 Task: Add the task  Upgrade and migrate company customer support to a cloud-based solution to the section Dev Environment Setup Sprint in the project AptitudeWorks and add a Due Date to the respective task as 2024/02/03
Action: Mouse moved to (622, 428)
Screenshot: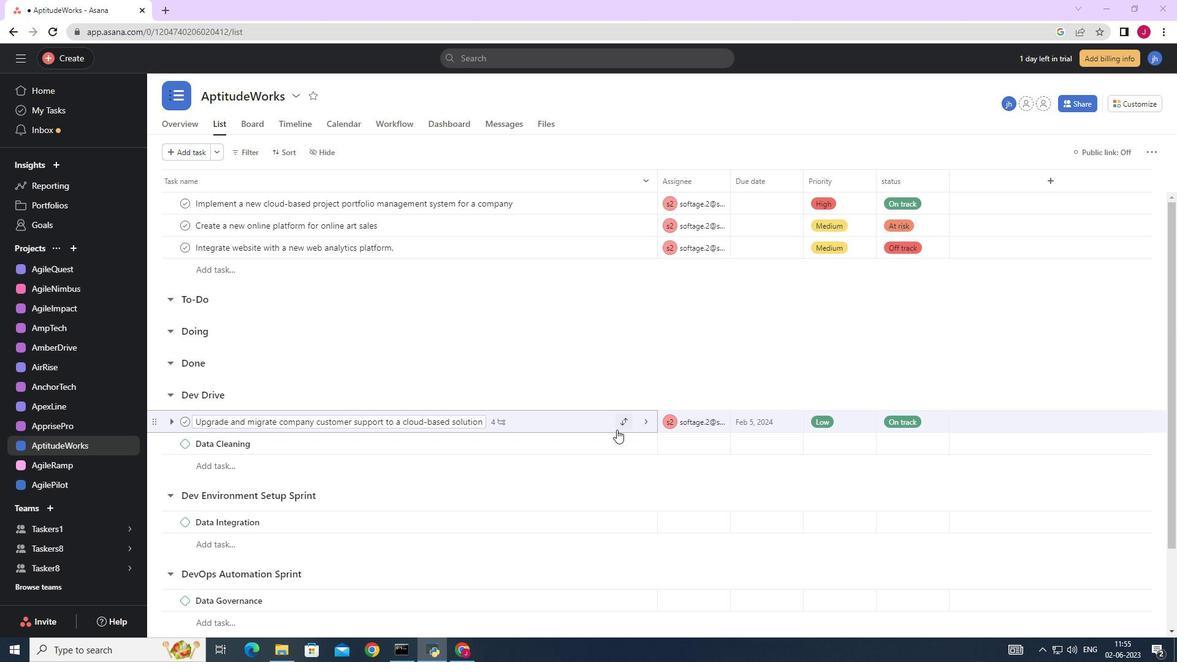 
Action: Mouse pressed left at (622, 428)
Screenshot: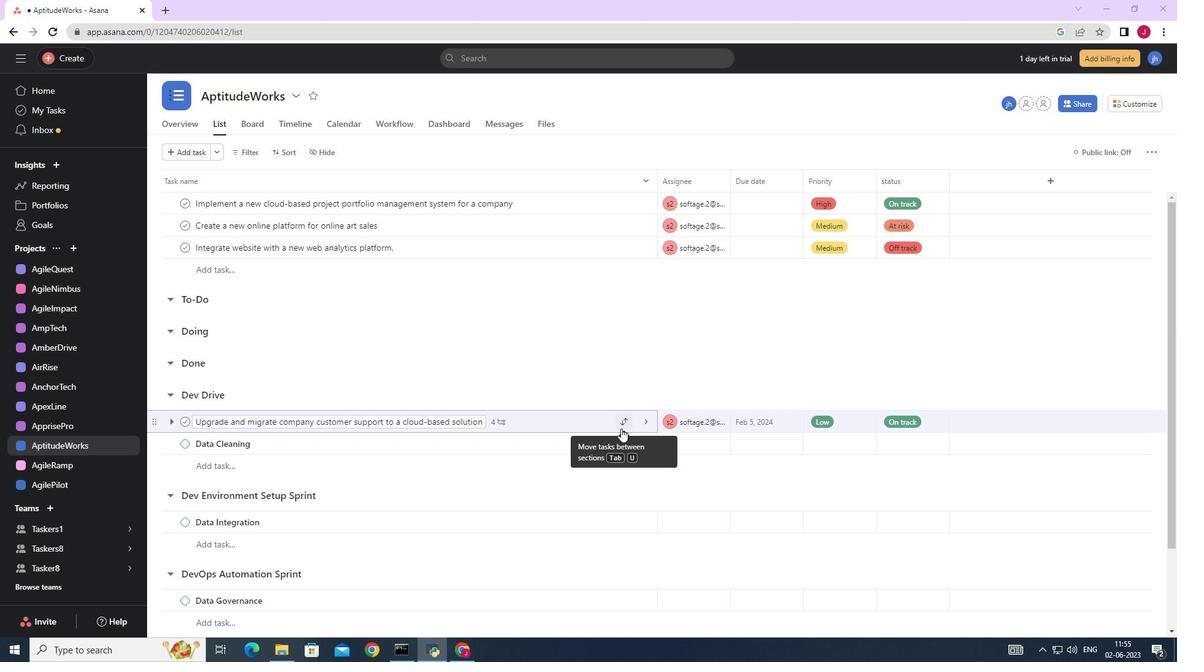 
Action: Mouse moved to (534, 353)
Screenshot: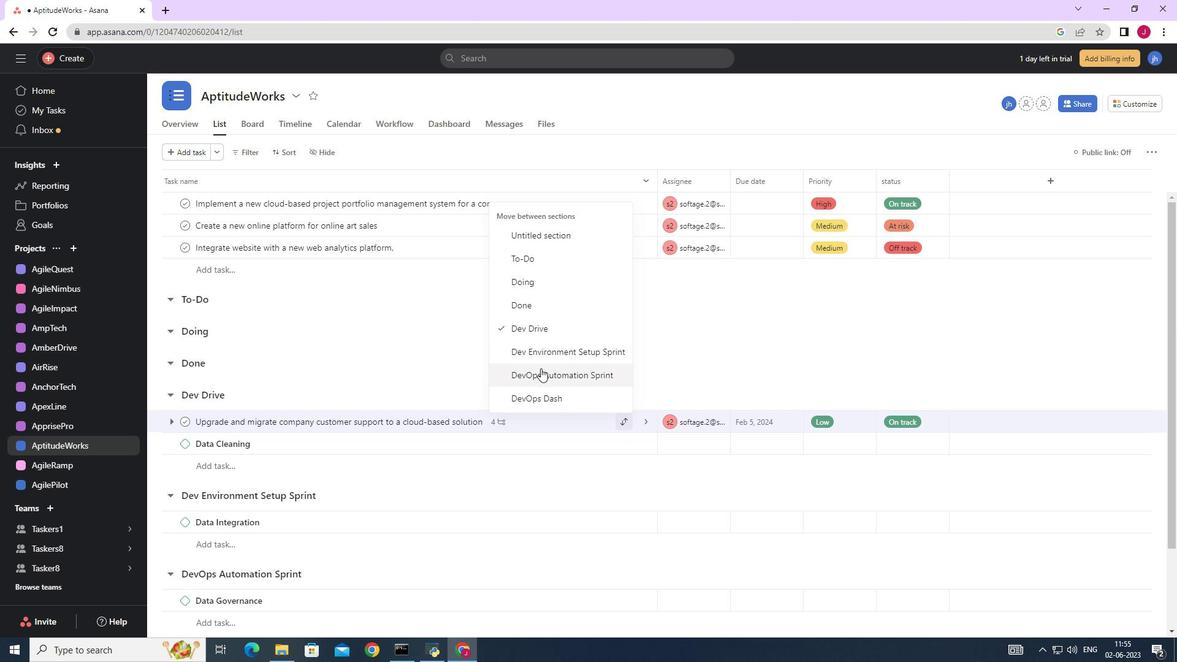 
Action: Mouse pressed left at (534, 353)
Screenshot: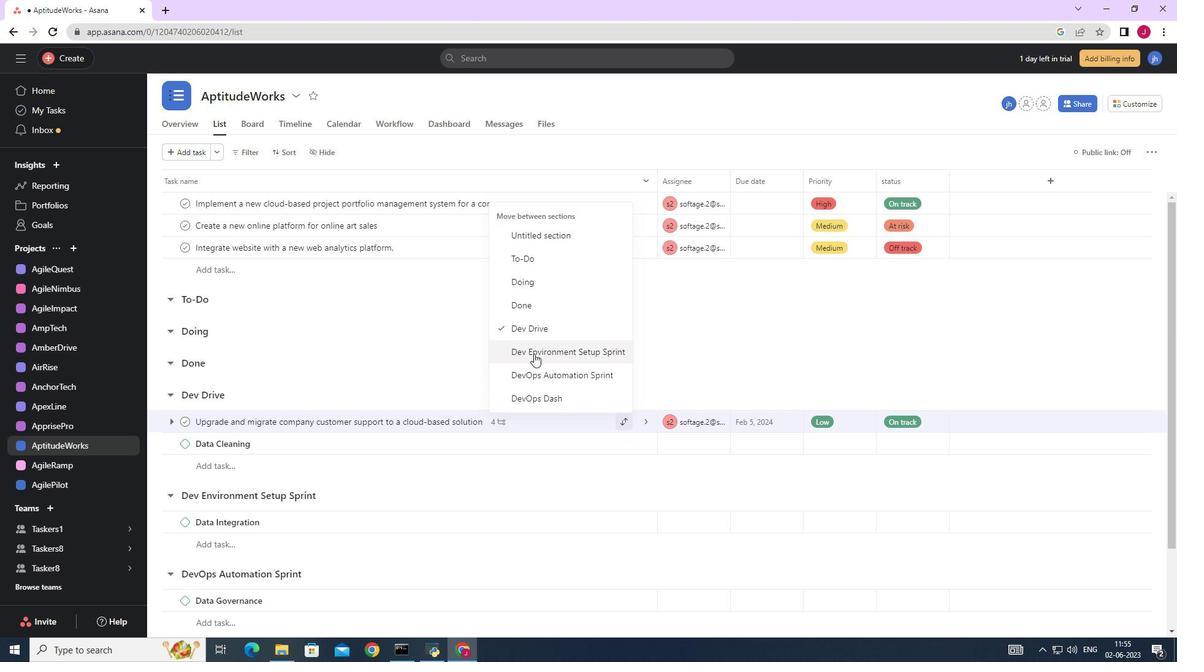 
Action: Mouse moved to (793, 504)
Screenshot: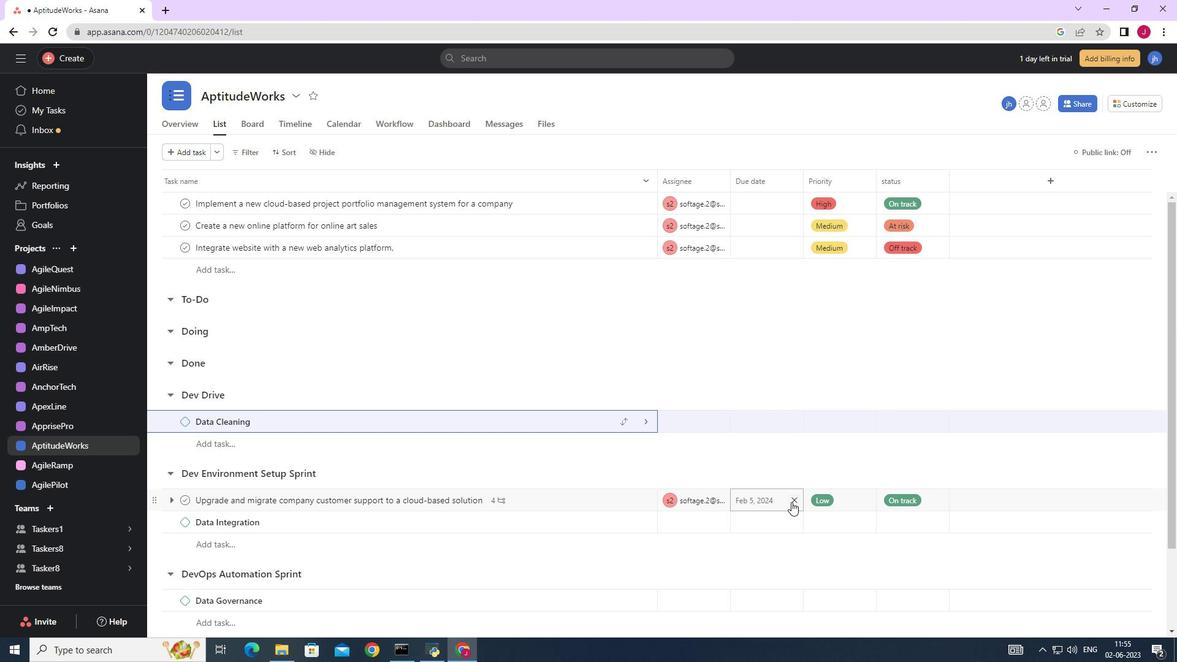 
Action: Mouse pressed left at (793, 504)
Screenshot: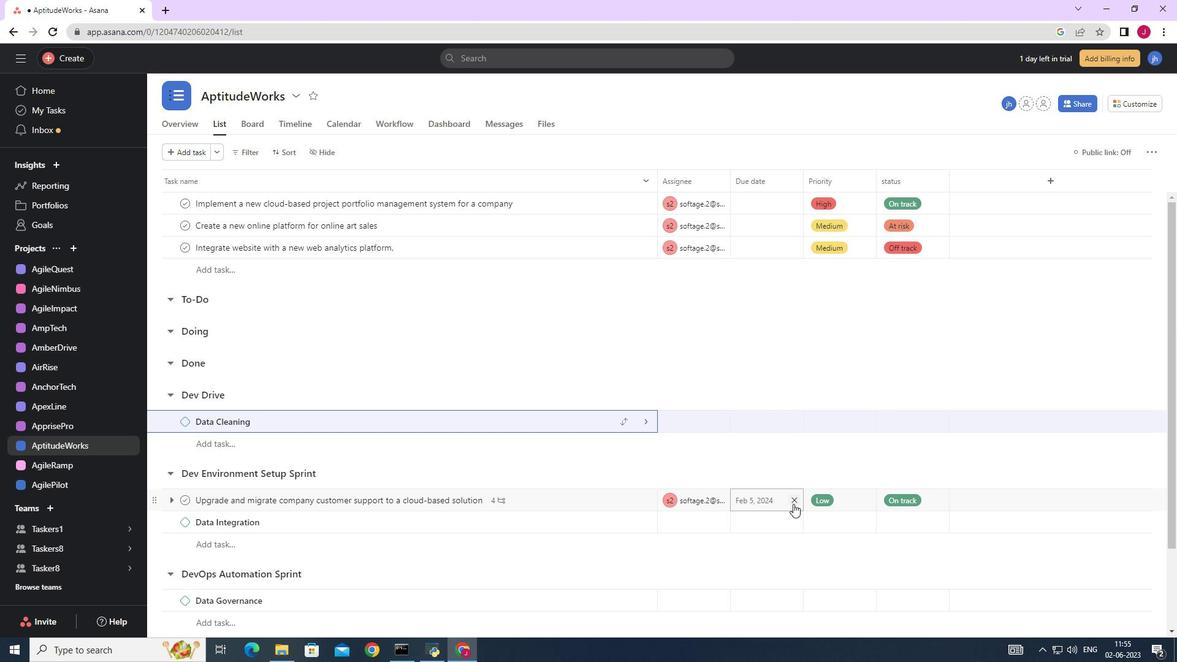 
Action: Mouse moved to (764, 503)
Screenshot: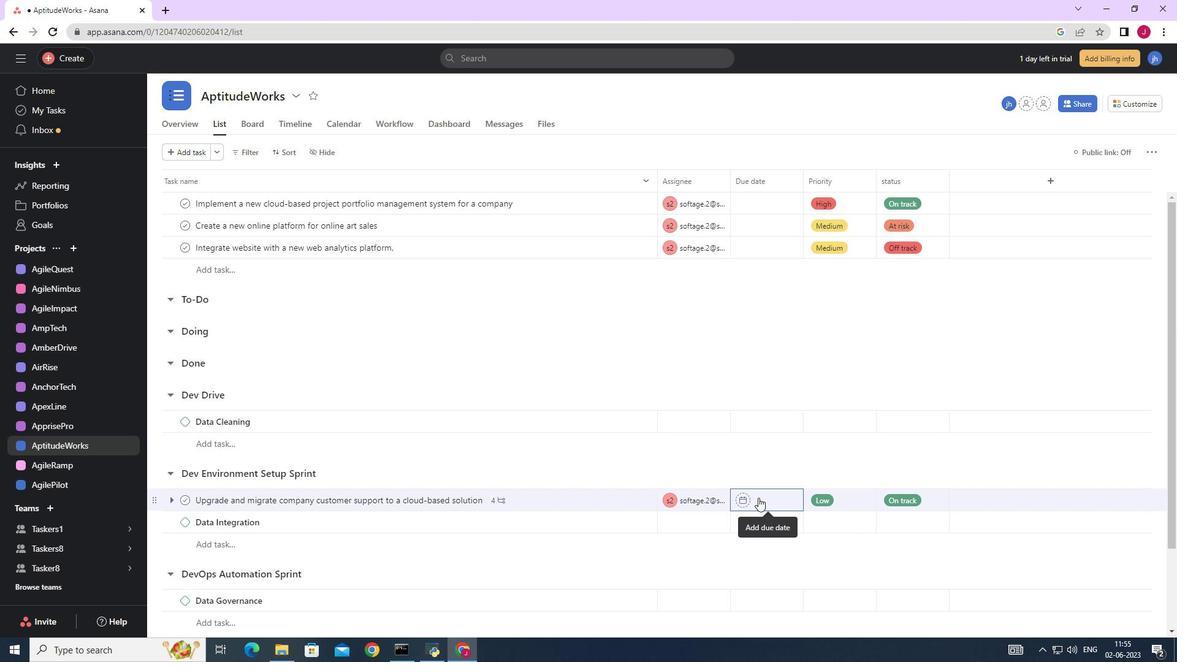 
Action: Mouse pressed left at (764, 503)
Screenshot: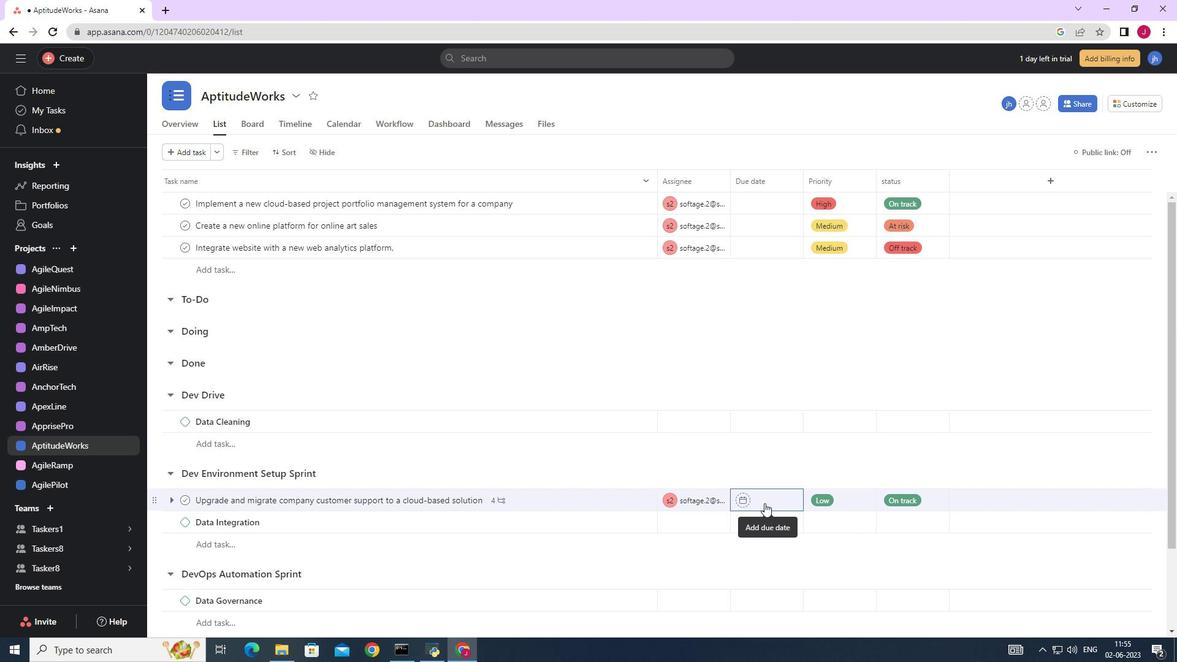 
Action: Mouse moved to (896, 299)
Screenshot: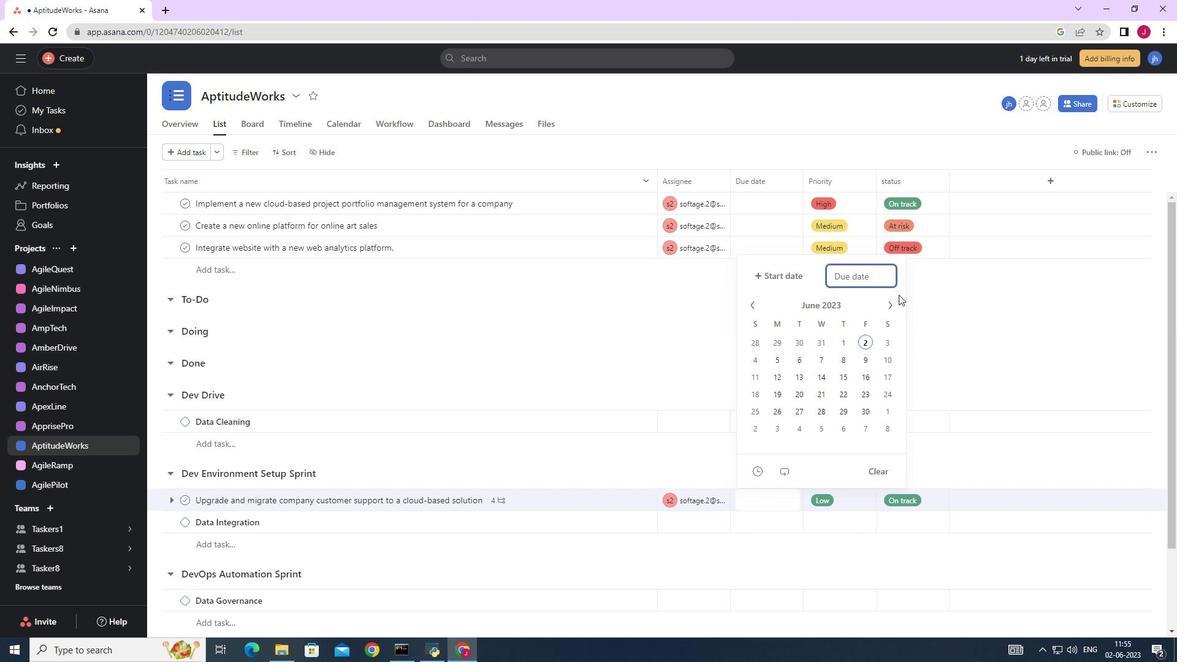 
Action: Mouse pressed left at (896, 299)
Screenshot: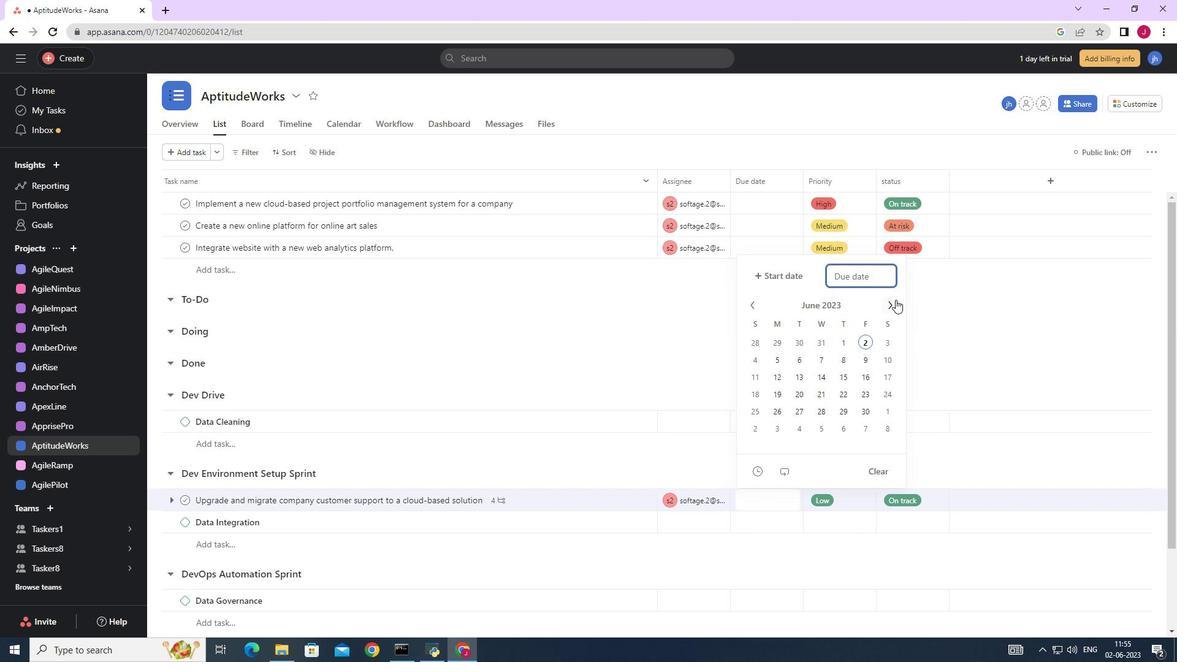 
Action: Mouse pressed left at (896, 299)
Screenshot: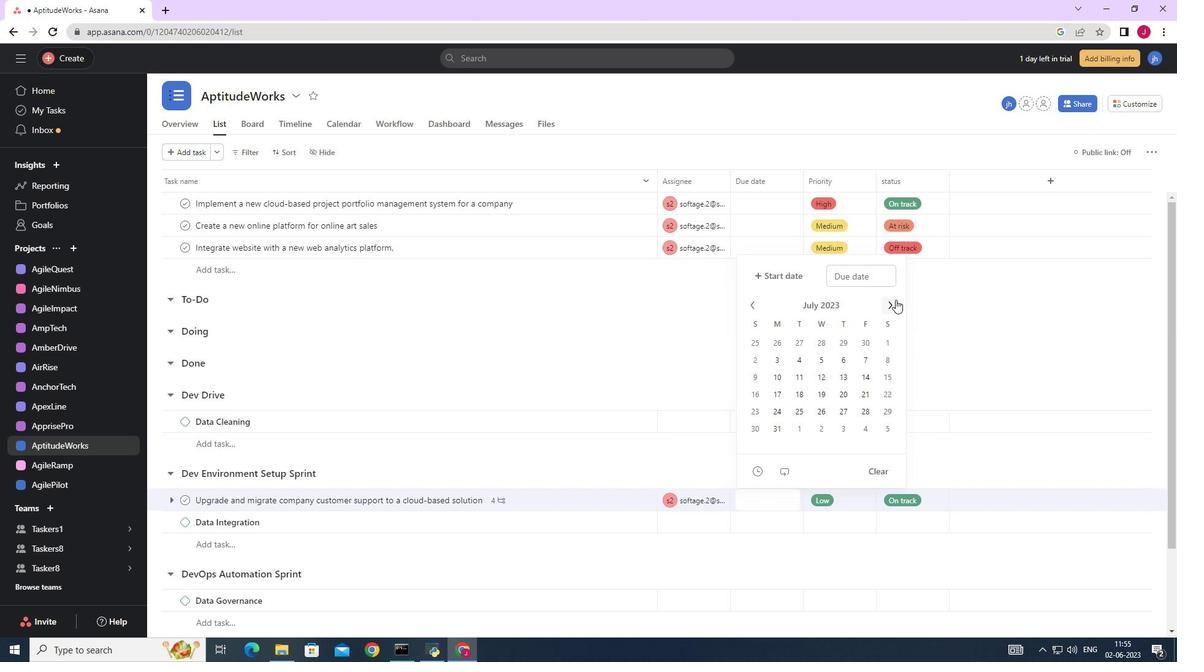 
Action: Mouse pressed left at (896, 299)
Screenshot: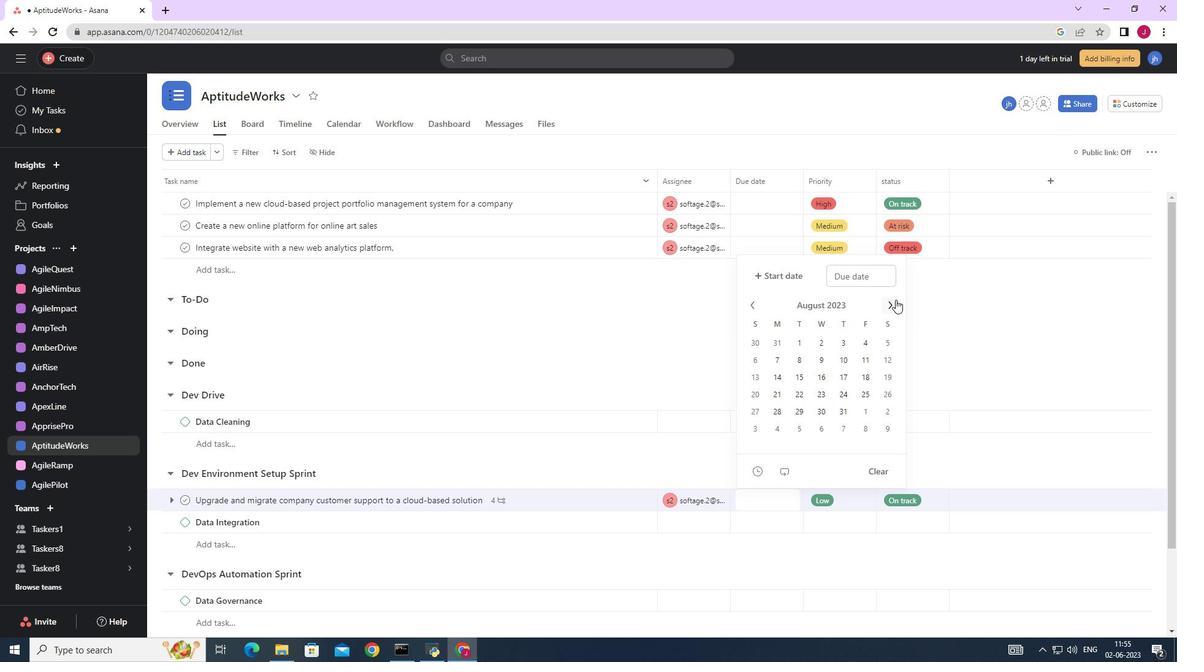 
Action: Mouse pressed left at (896, 299)
Screenshot: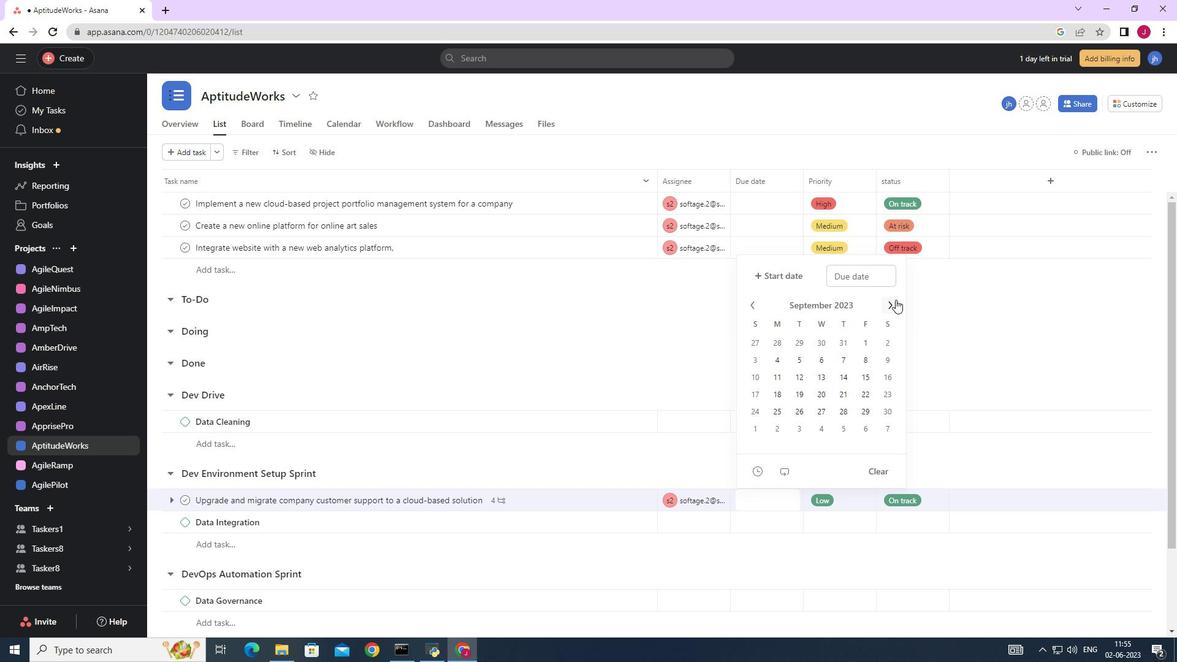 
Action: Mouse pressed left at (896, 299)
Screenshot: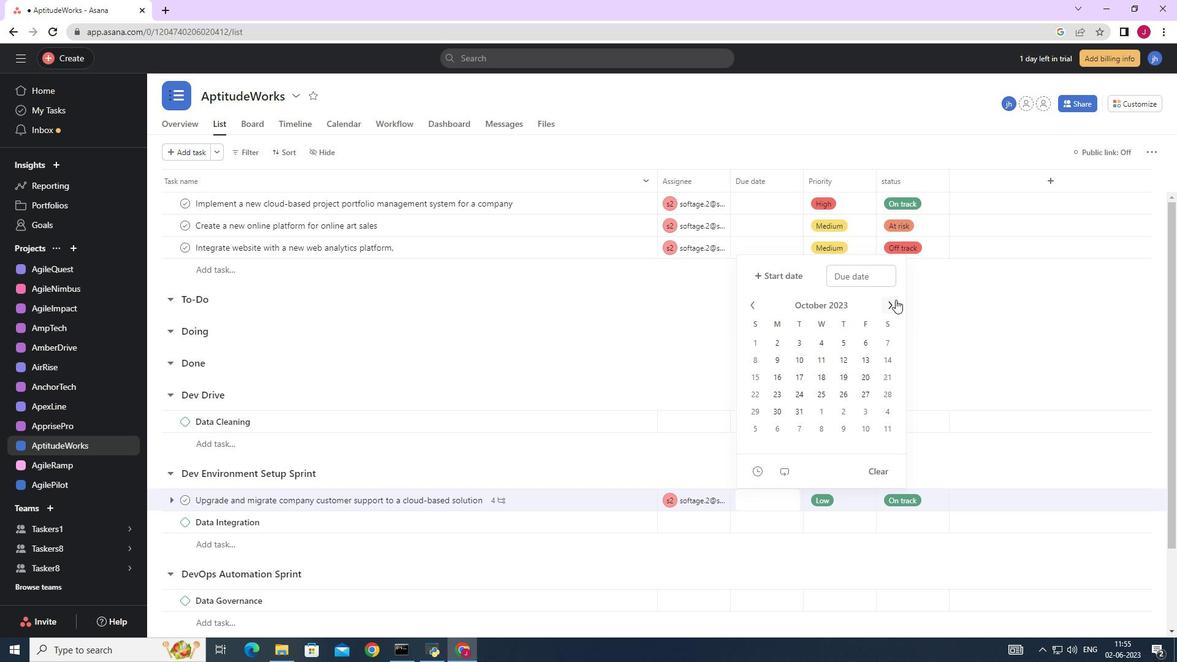 
Action: Mouse pressed left at (896, 299)
Screenshot: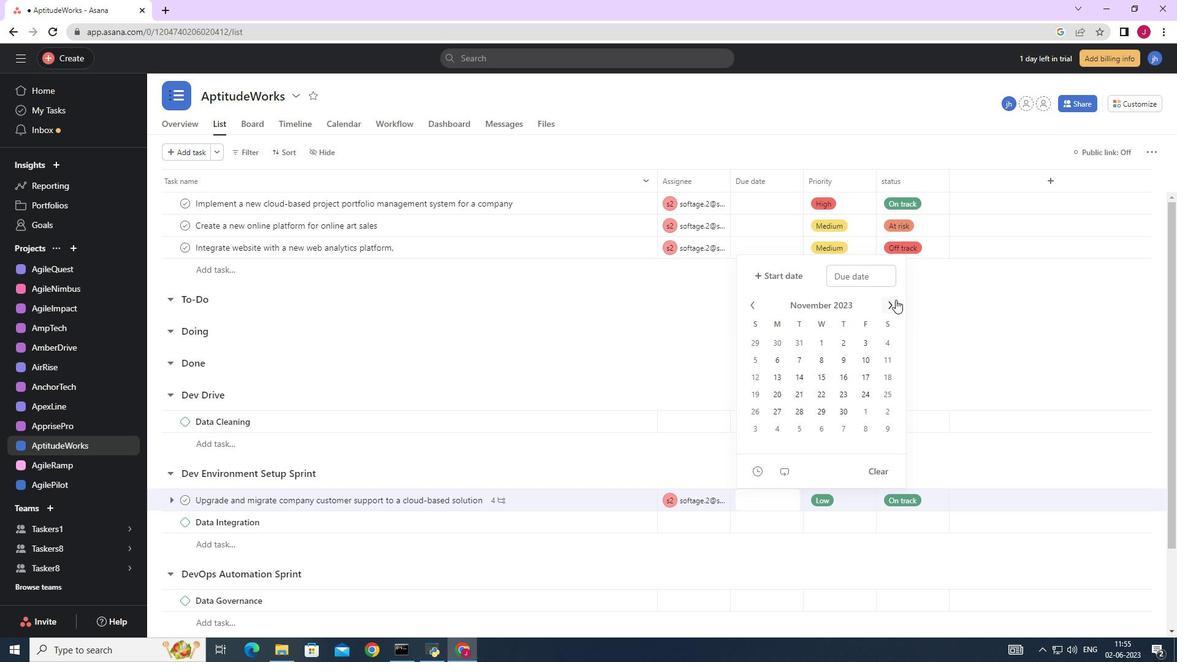
Action: Mouse pressed left at (896, 299)
Screenshot: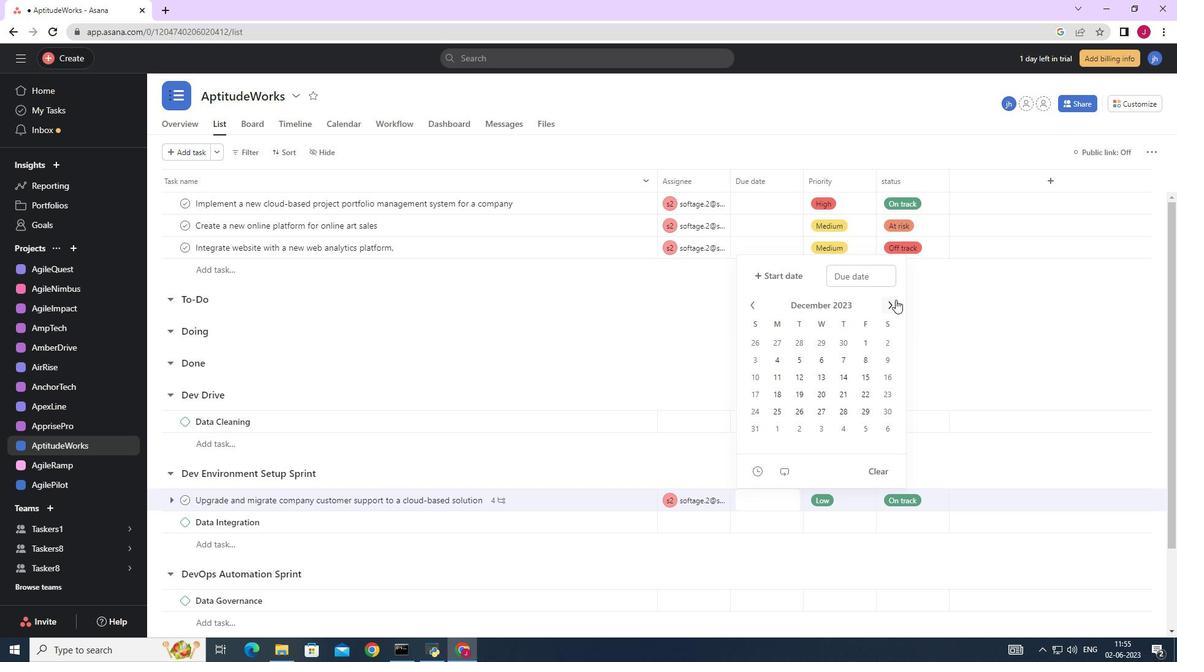 
Action: Mouse pressed left at (896, 299)
Screenshot: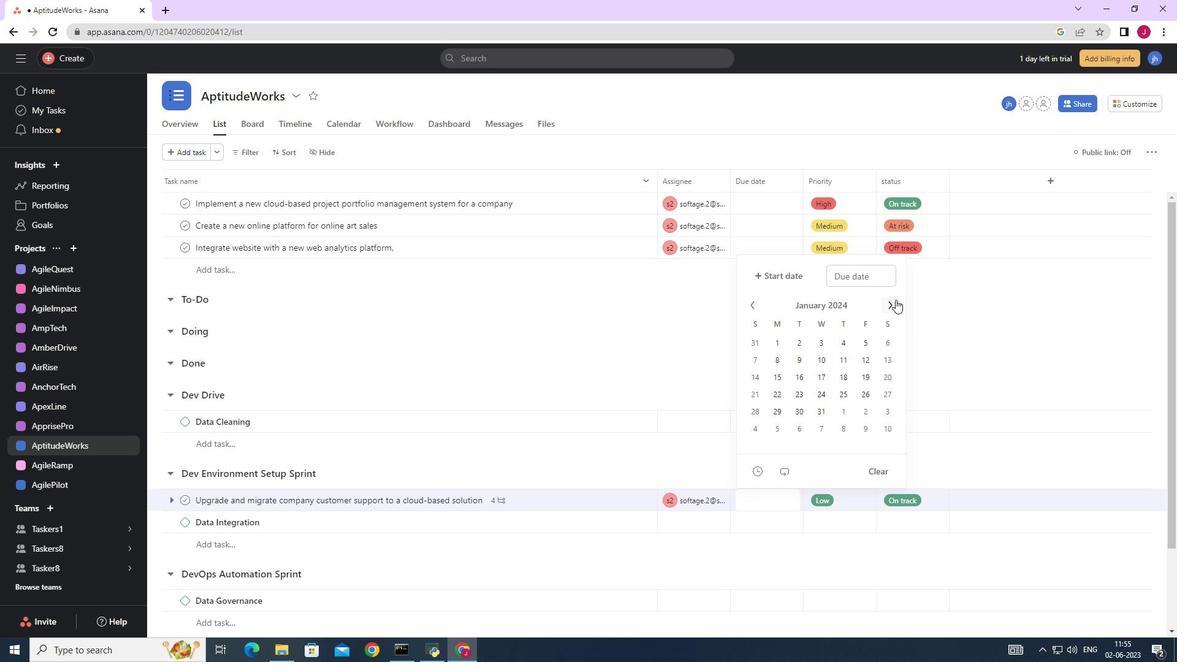 
Action: Mouse moved to (882, 347)
Screenshot: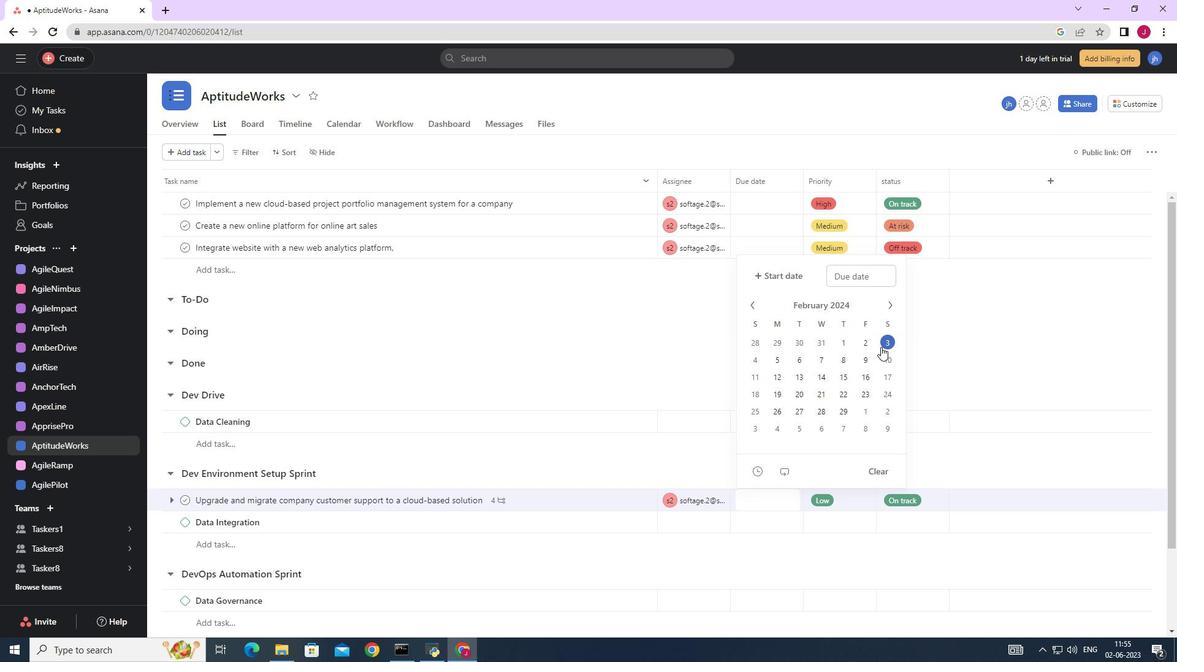 
Action: Mouse pressed left at (882, 347)
Screenshot: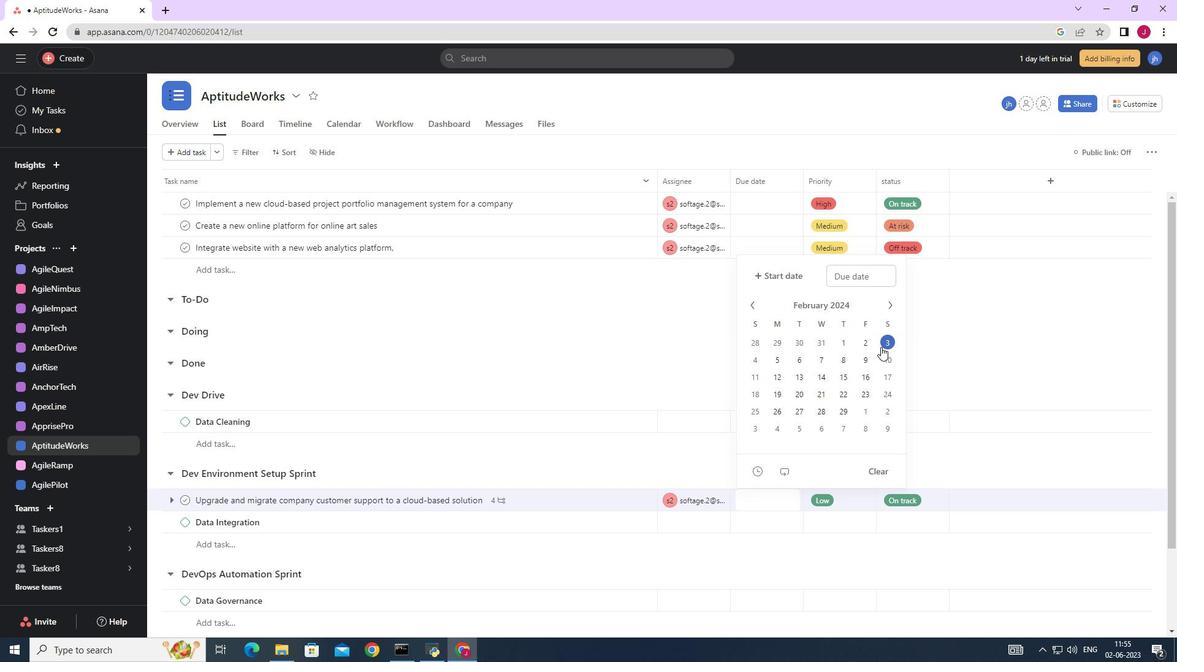 
Action: Mouse moved to (1028, 349)
Screenshot: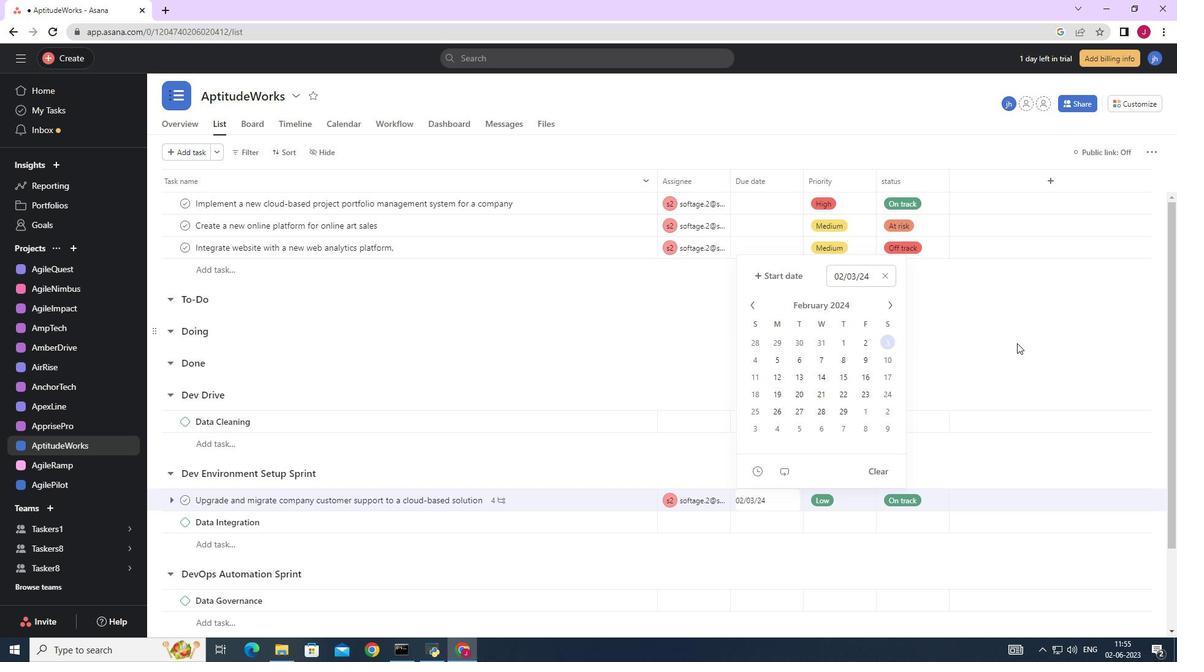 
Action: Mouse pressed left at (1028, 349)
Screenshot: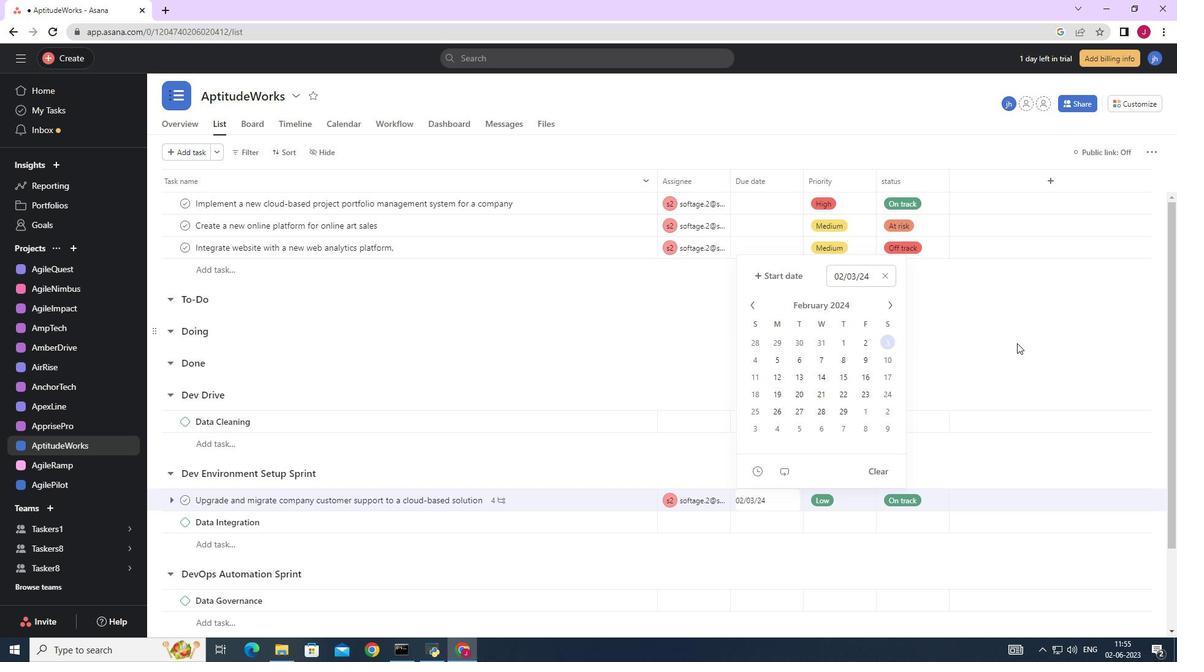 
Action: Mouse moved to (994, 358)
Screenshot: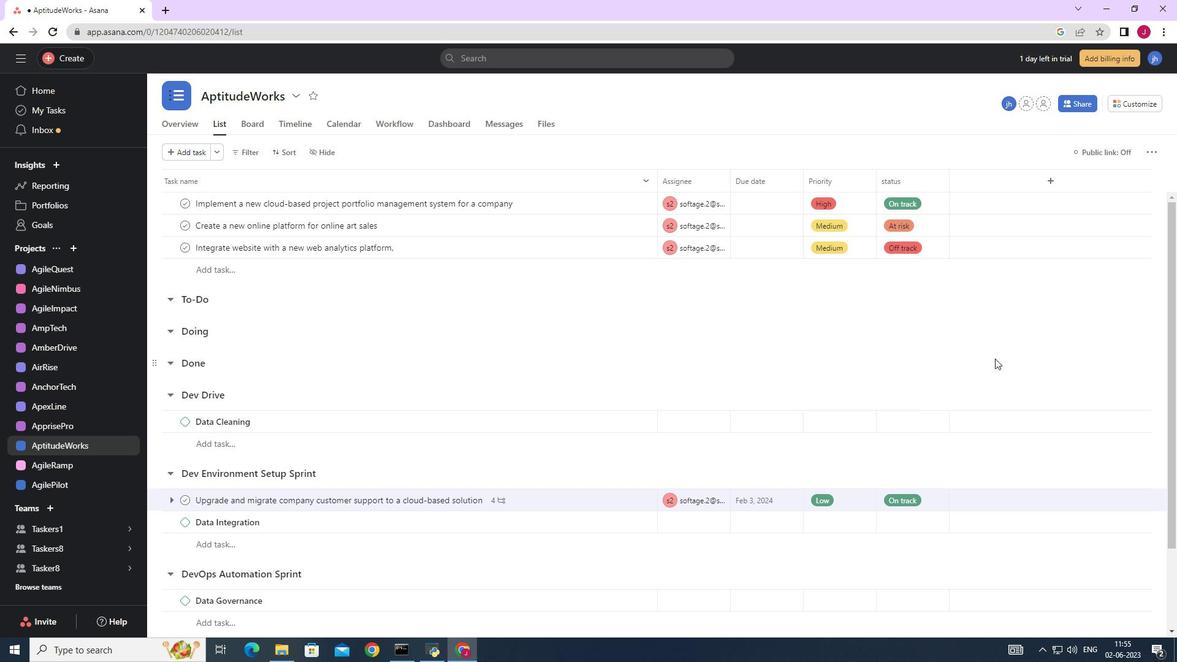 
